 Task: Create List Focus Groups in Board Brand Development Strategies to Workspace Executive Assistance. Create List Customer Interviews in Board Voice of Employee Surveys and Analysis to Workspace Executive Assistance. Create List Brand Positioning in Board Diversity and Inclusion Employee Training and Education Resources to Workspace Executive Assistance
Action: Mouse moved to (947, 515)
Screenshot: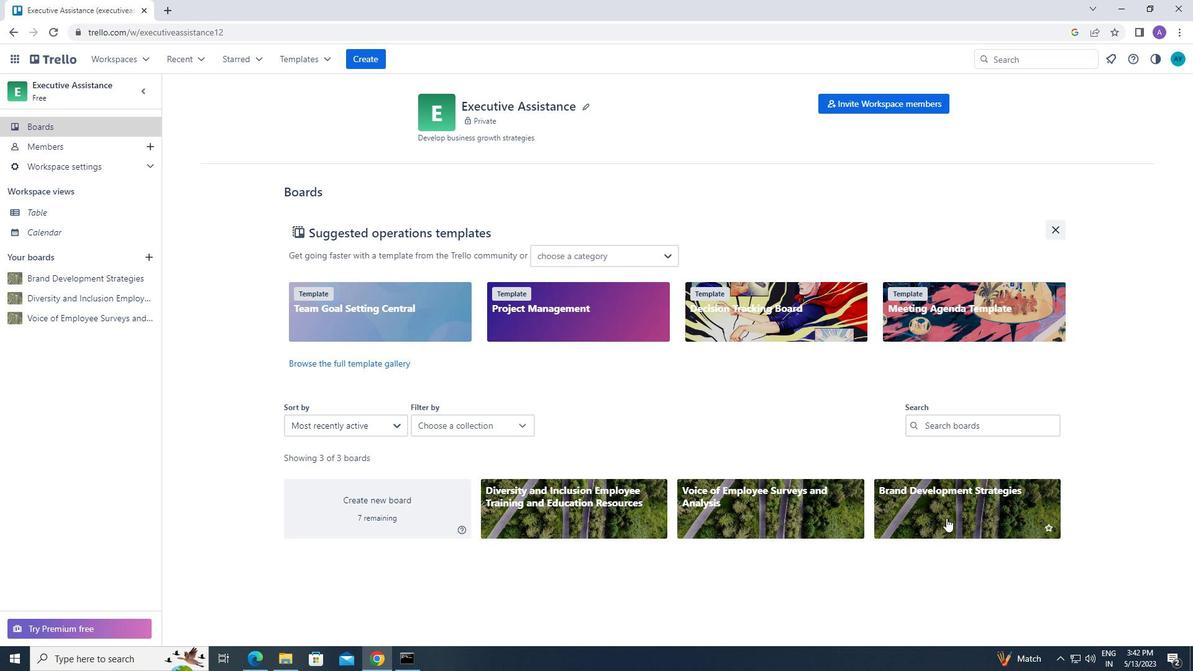 
Action: Mouse pressed left at (947, 515)
Screenshot: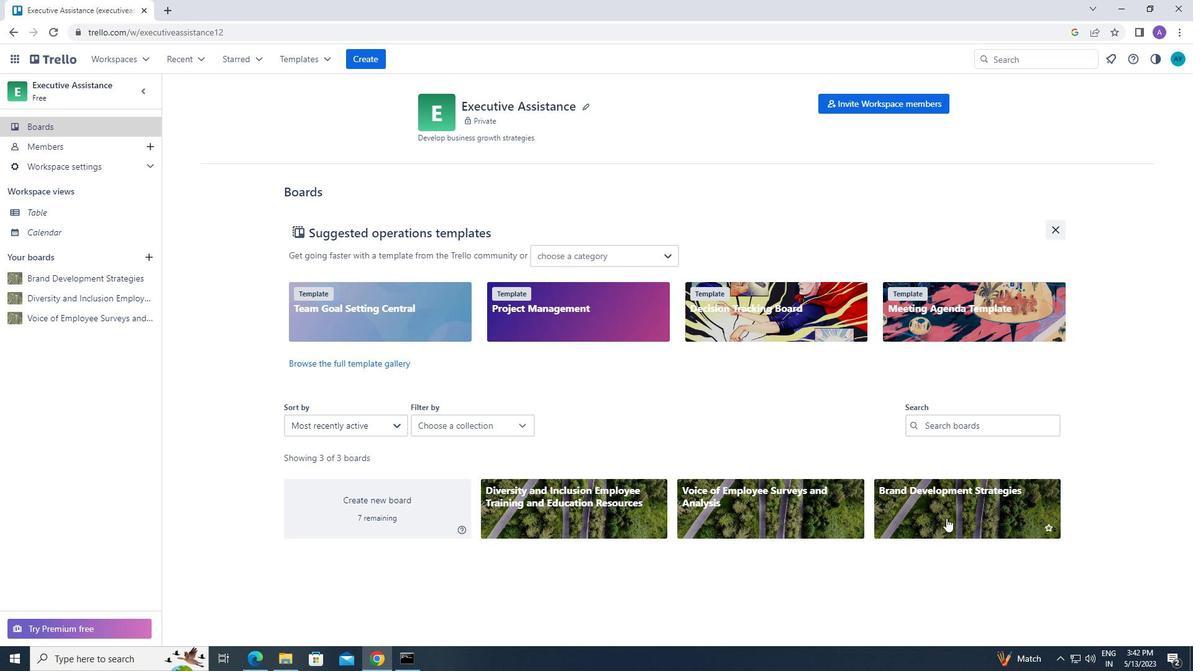 
Action: Mouse moved to (276, 130)
Screenshot: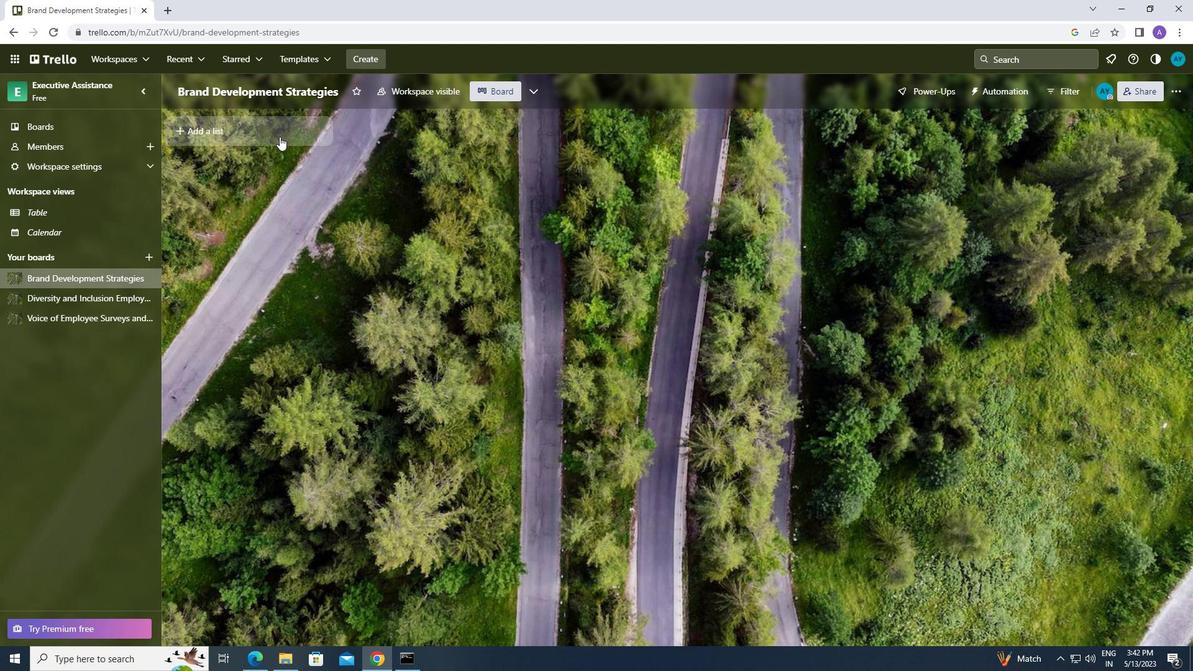 
Action: Mouse pressed left at (276, 130)
Screenshot: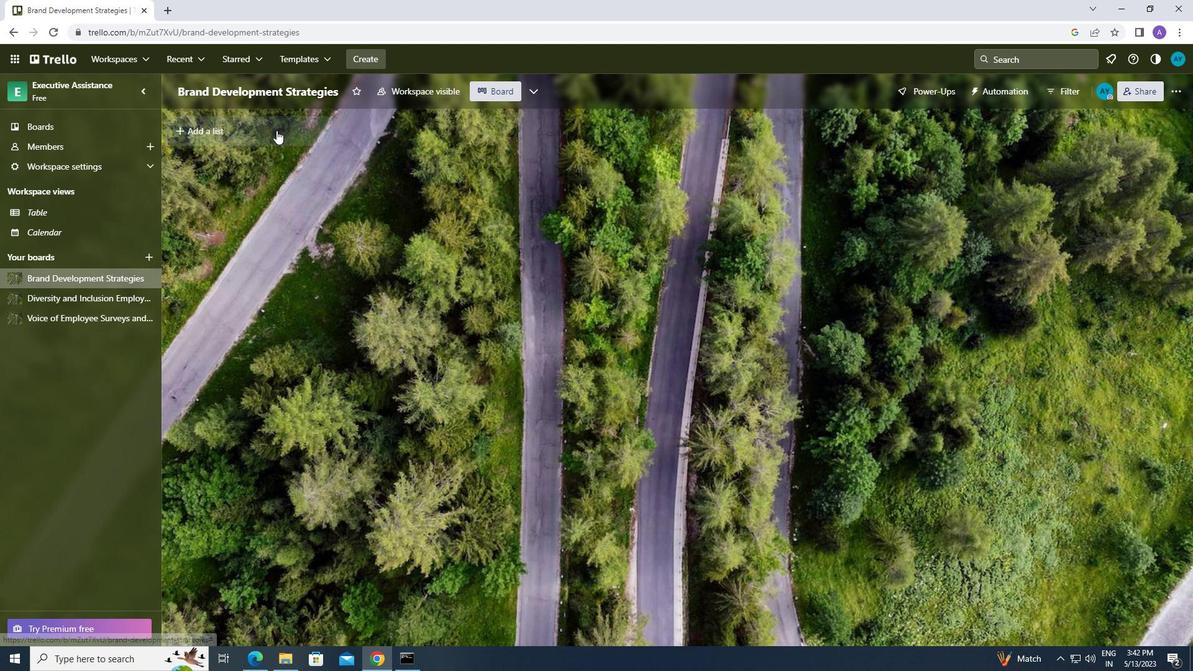 
Action: Mouse moved to (274, 134)
Screenshot: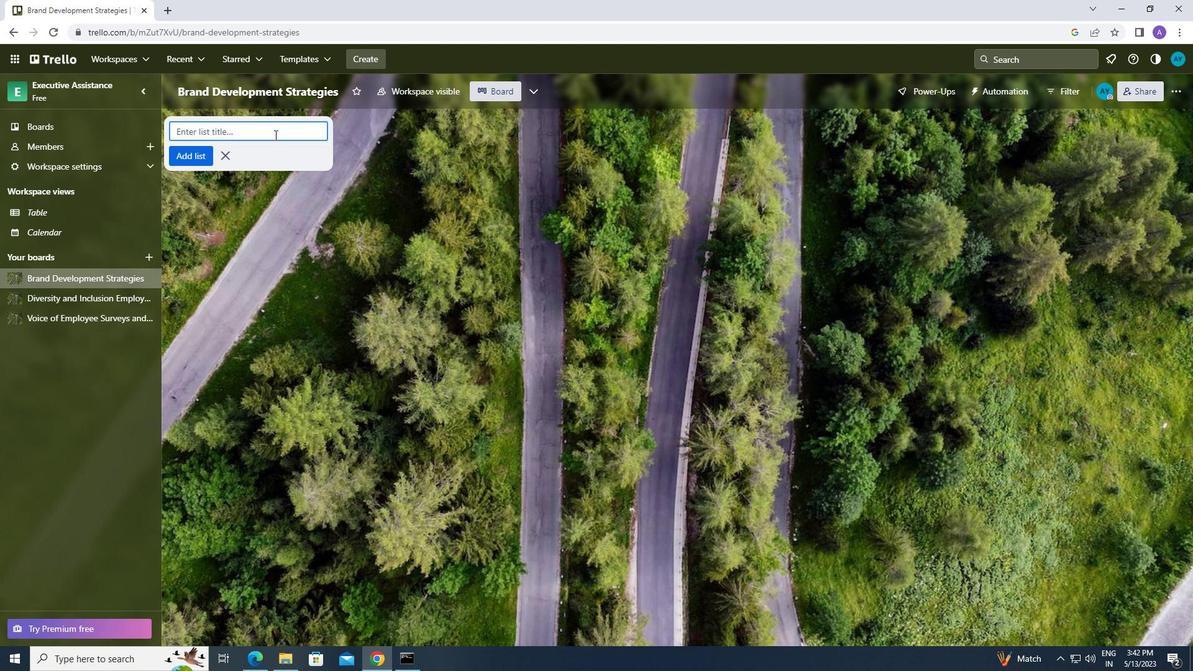 
Action: Mouse pressed left at (274, 134)
Screenshot: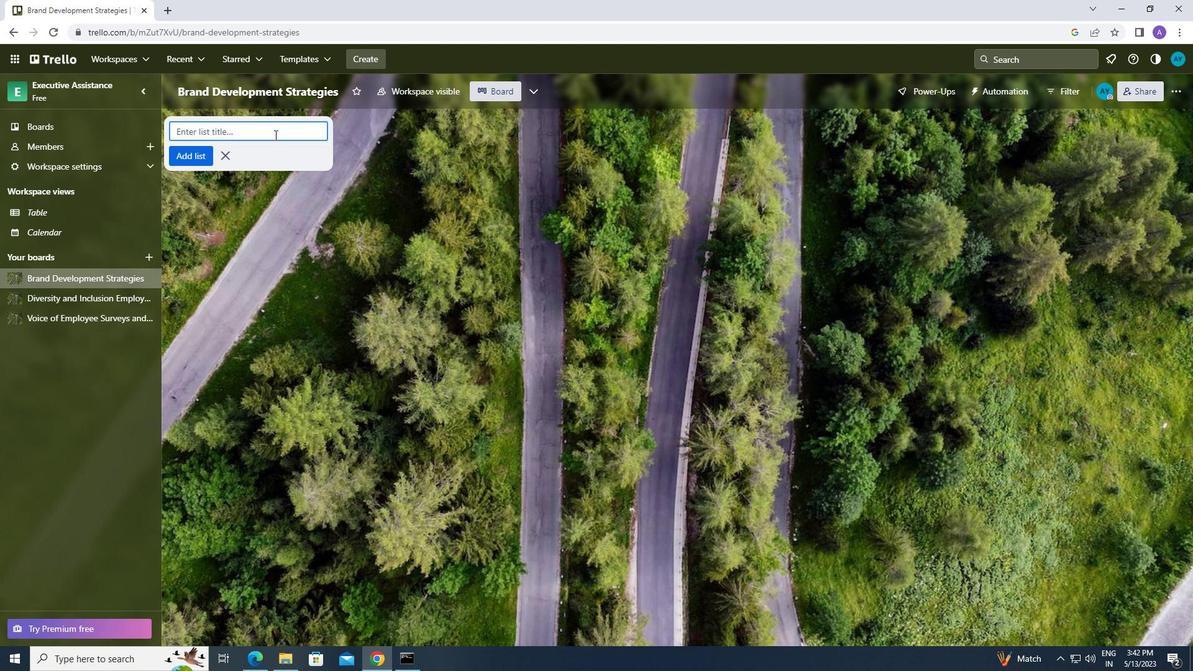 
Action: Key pressed <Key.caps_lock>f<Key.caps_lock>ocue<Key.space><Key.caps_lock>g<Key.caps_lock>roups<Key.enter>
Screenshot: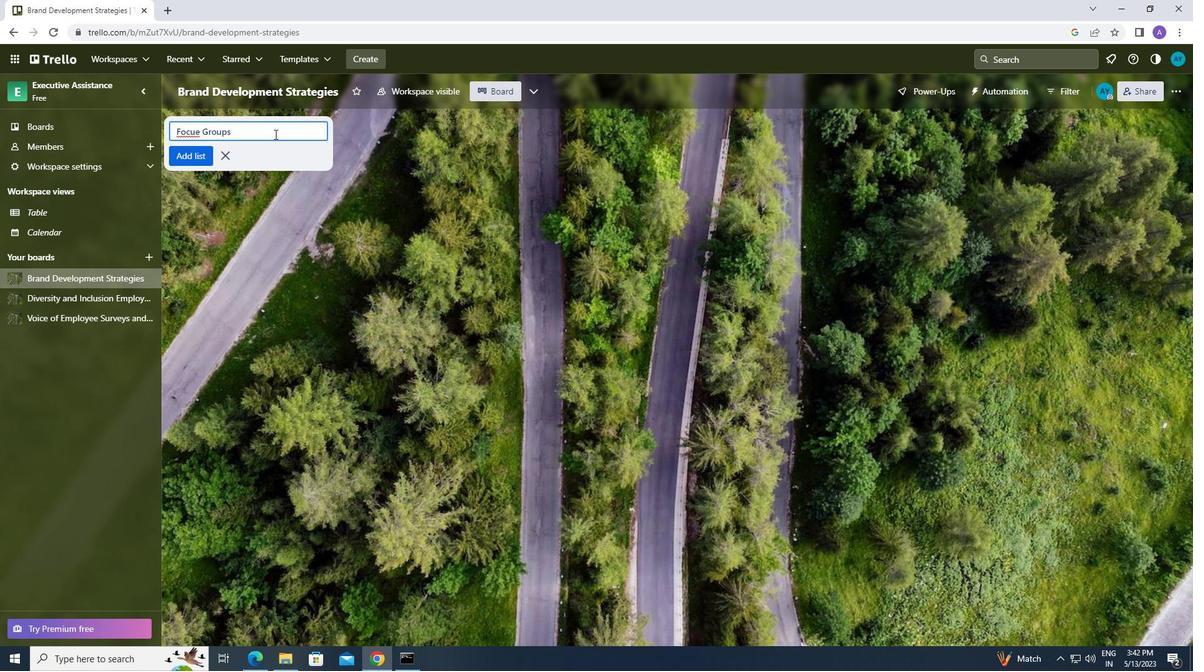 
Action: Mouse moved to (133, 55)
Screenshot: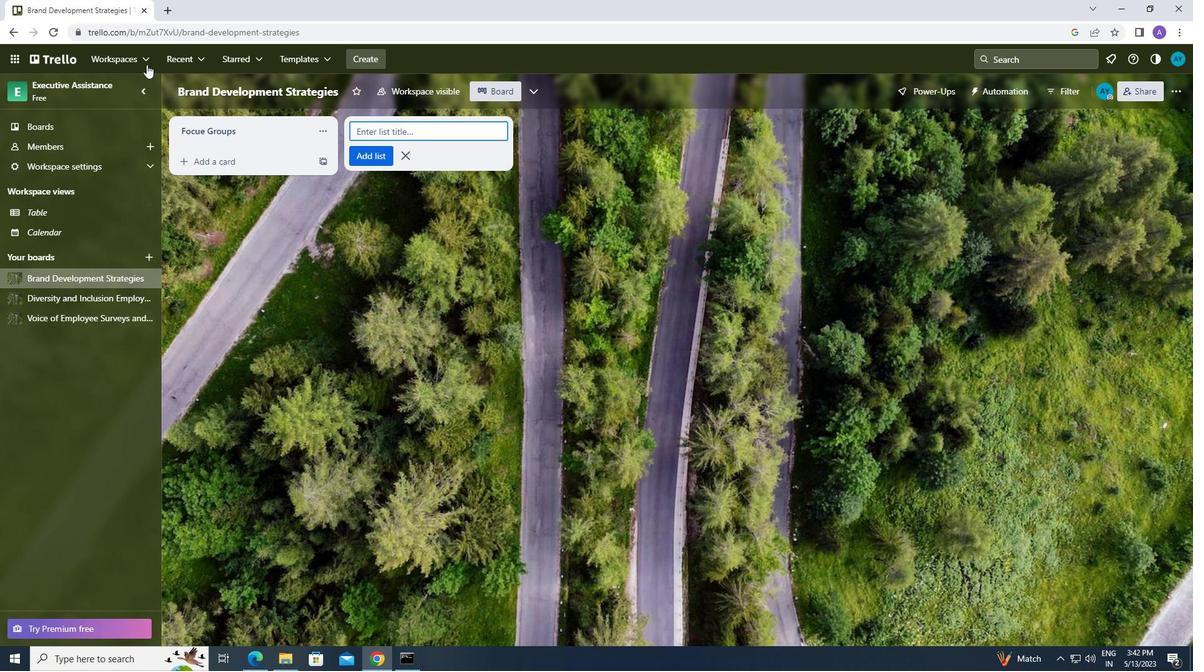 
Action: Mouse pressed left at (133, 55)
Screenshot: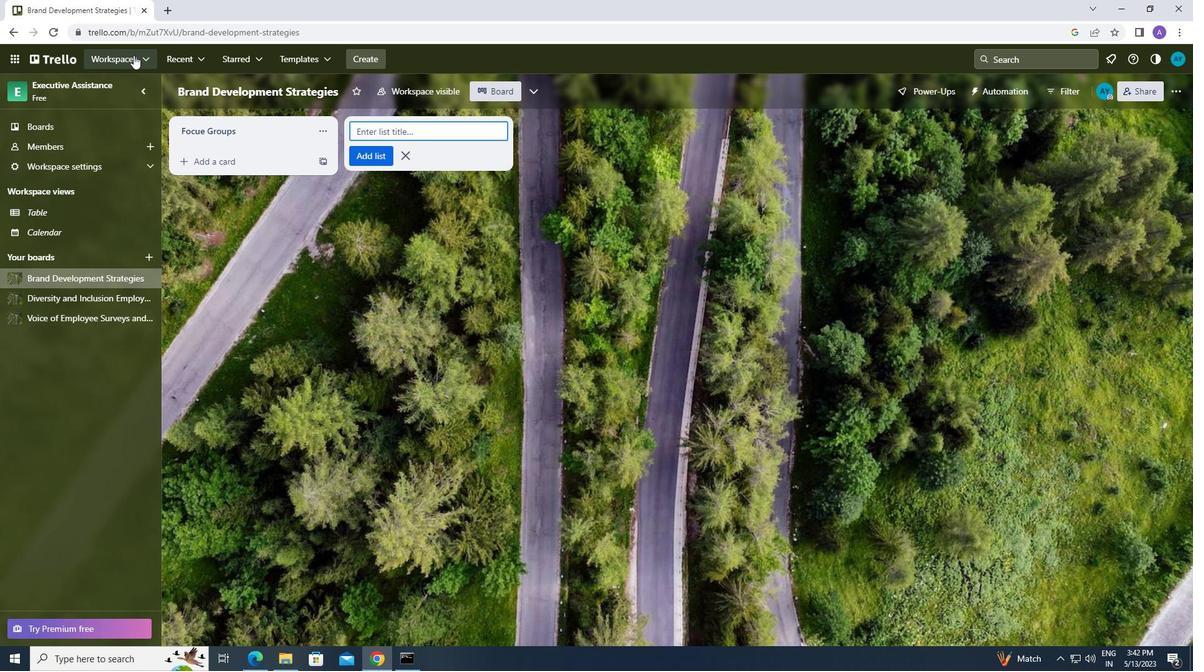 
Action: Mouse moved to (154, 328)
Screenshot: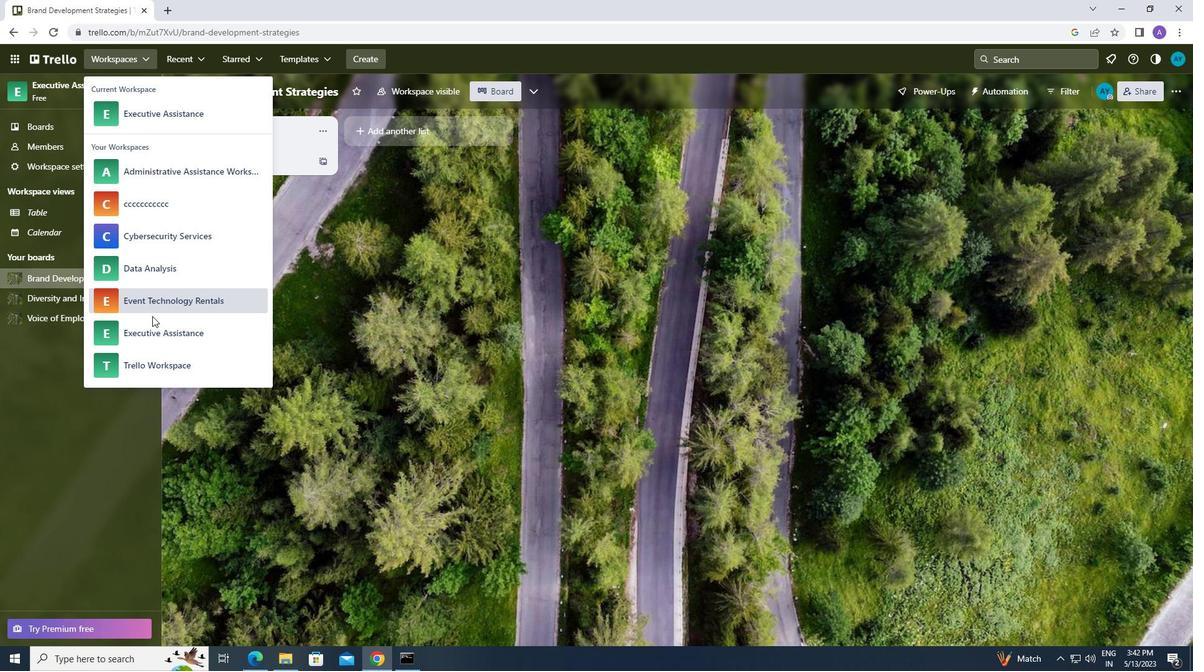 
Action: Mouse pressed left at (154, 328)
Screenshot: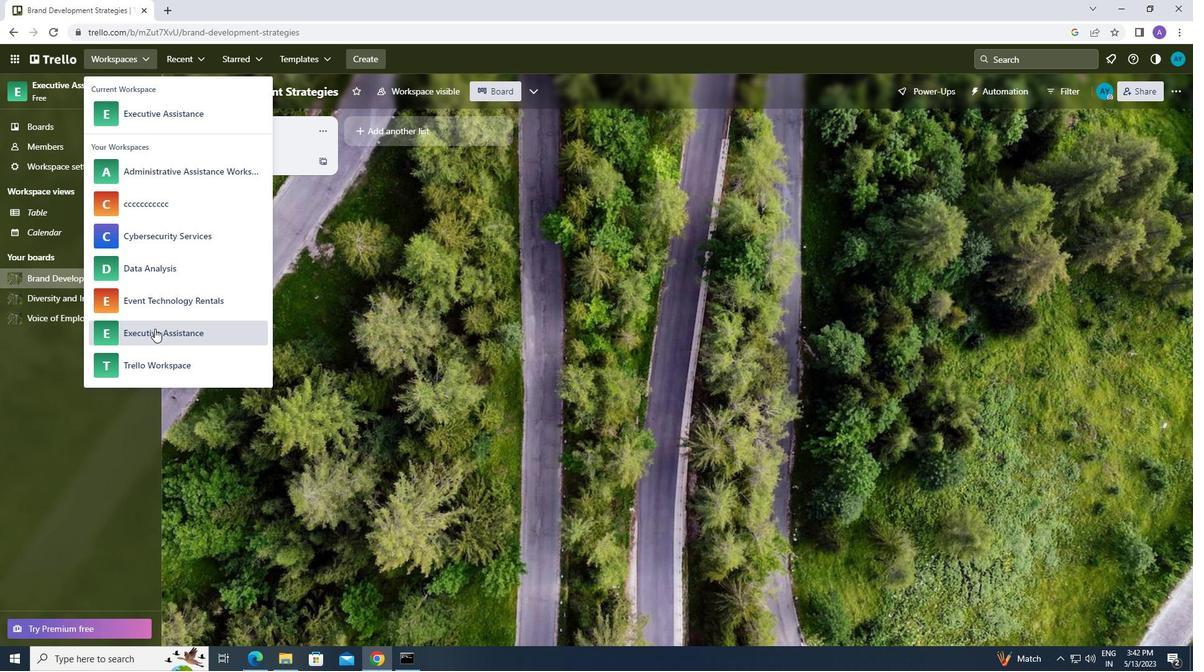 
Action: Mouse moved to (753, 506)
Screenshot: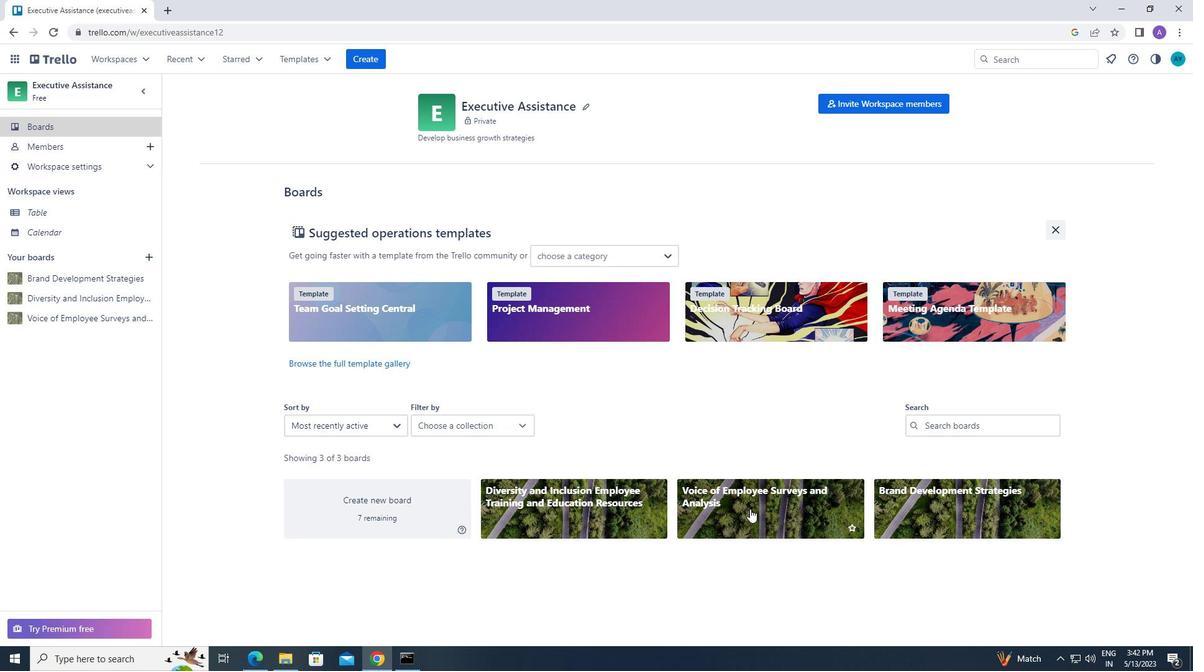 
Action: Mouse pressed left at (753, 506)
Screenshot: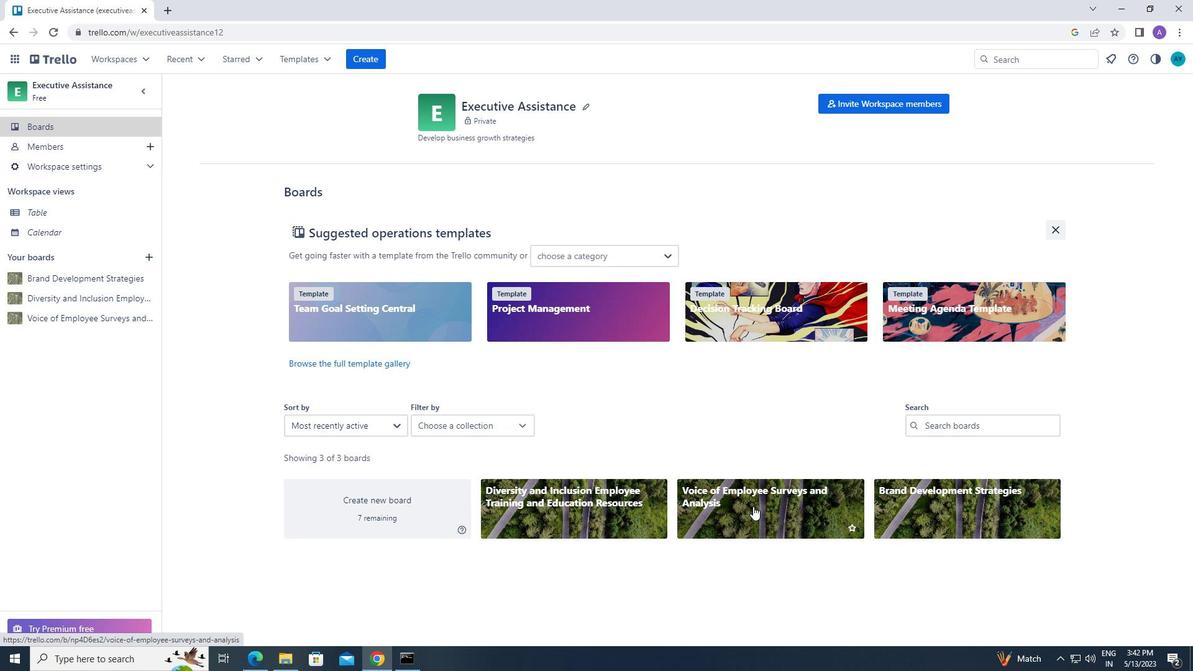 
Action: Mouse moved to (294, 120)
Screenshot: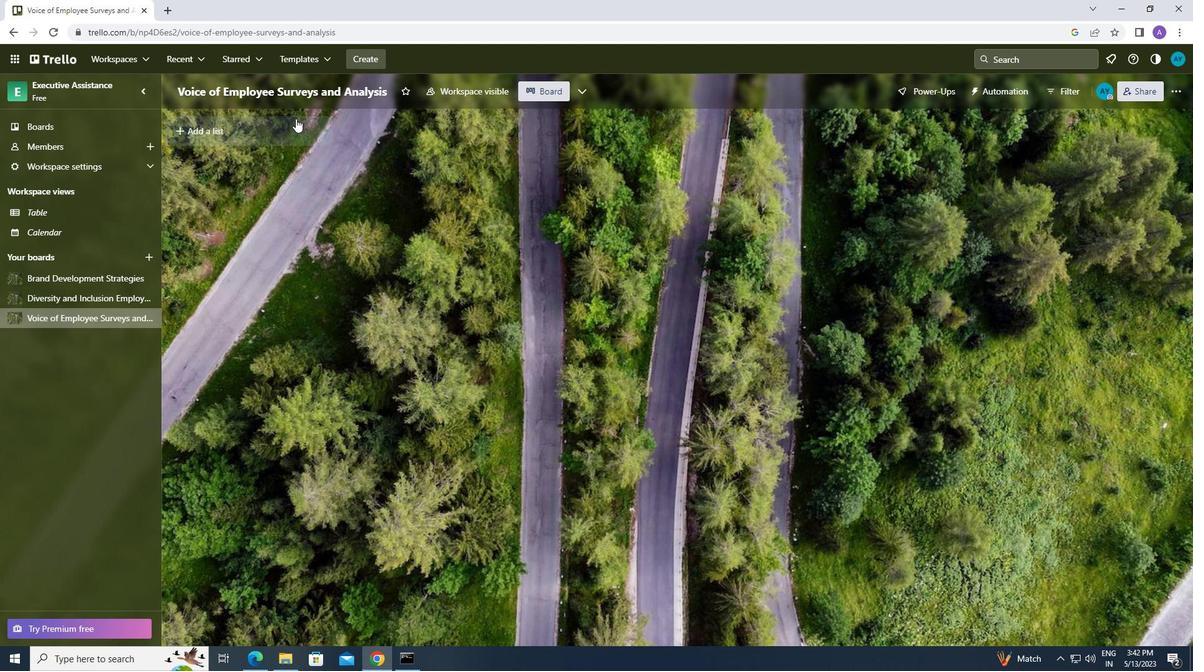 
Action: Mouse pressed left at (294, 120)
Screenshot: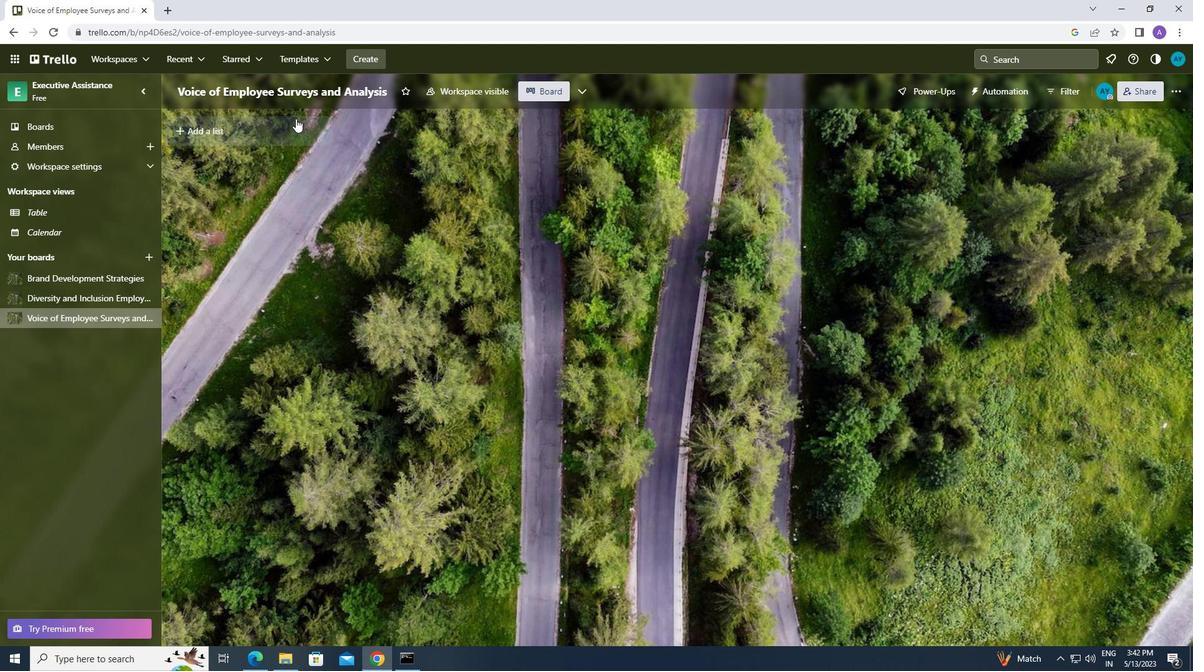 
Action: Mouse moved to (272, 128)
Screenshot: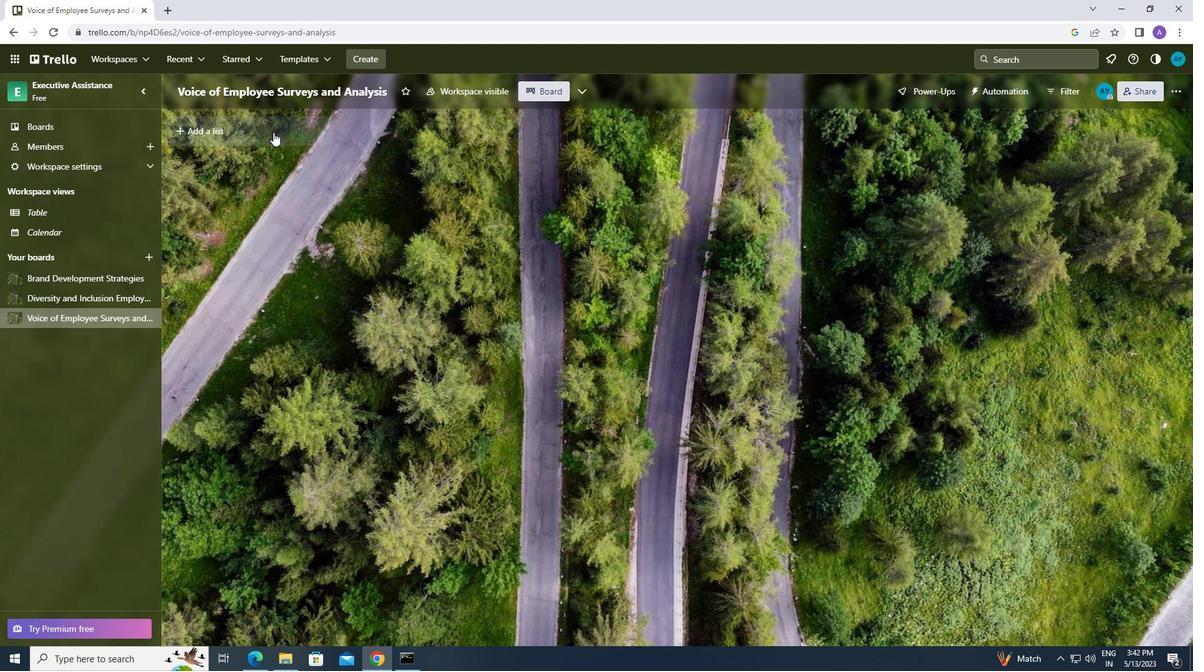 
Action: Mouse pressed left at (272, 128)
Screenshot: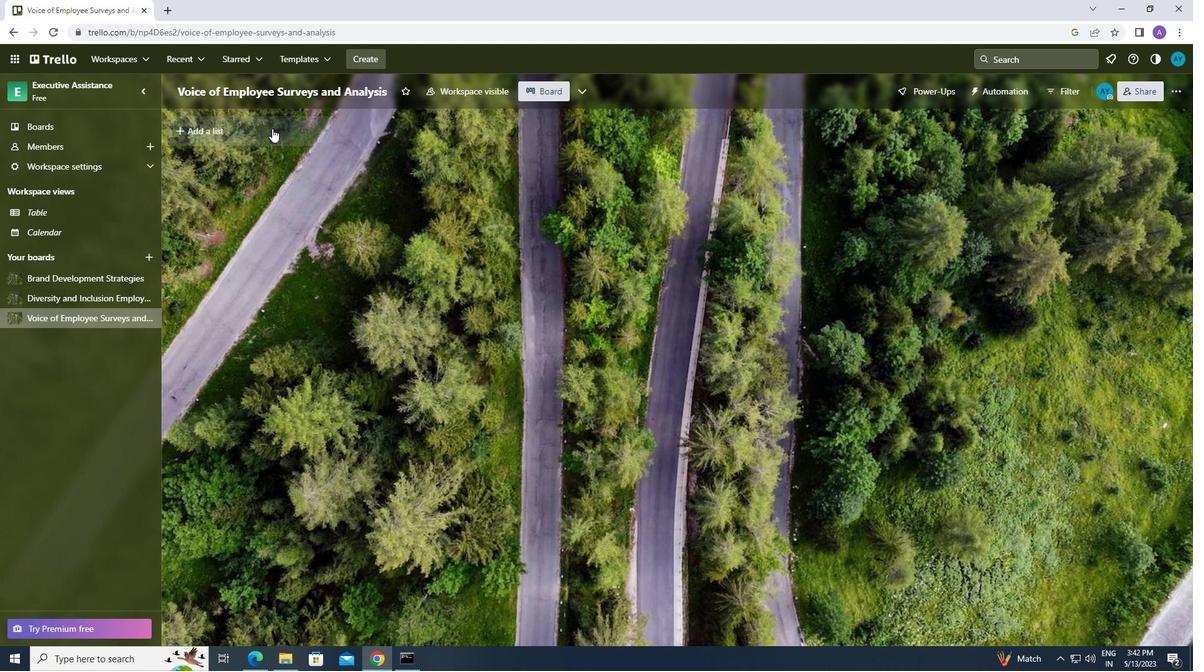 
Action: Mouse moved to (274, 127)
Screenshot: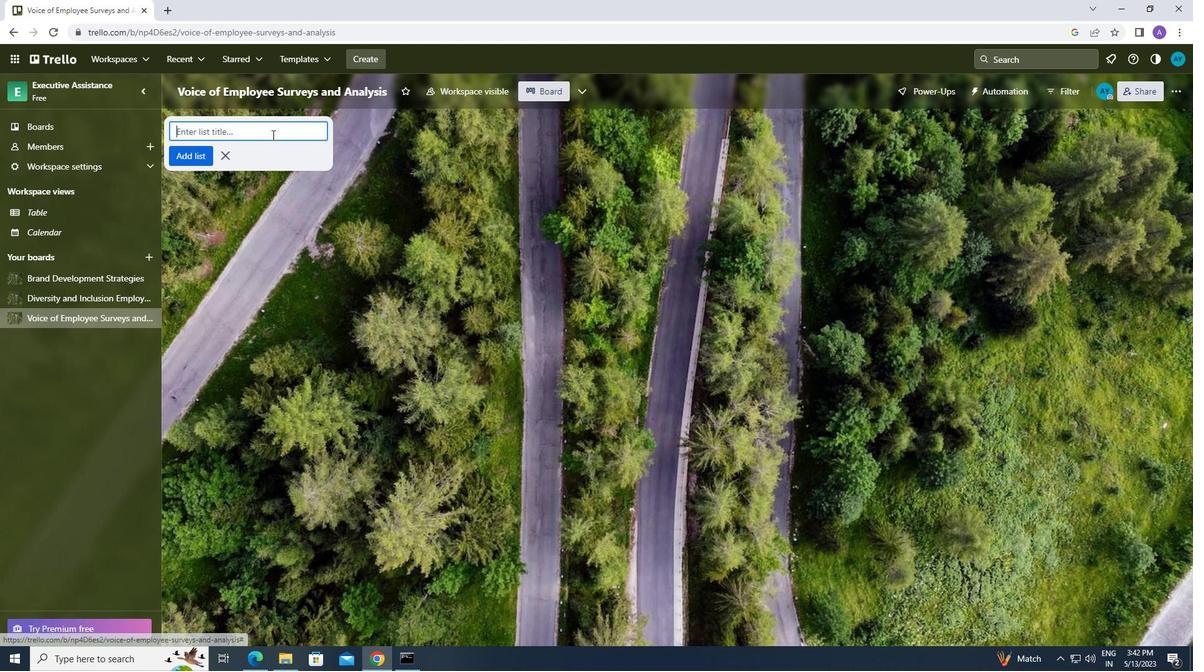 
Action: Mouse pressed left at (274, 127)
Screenshot: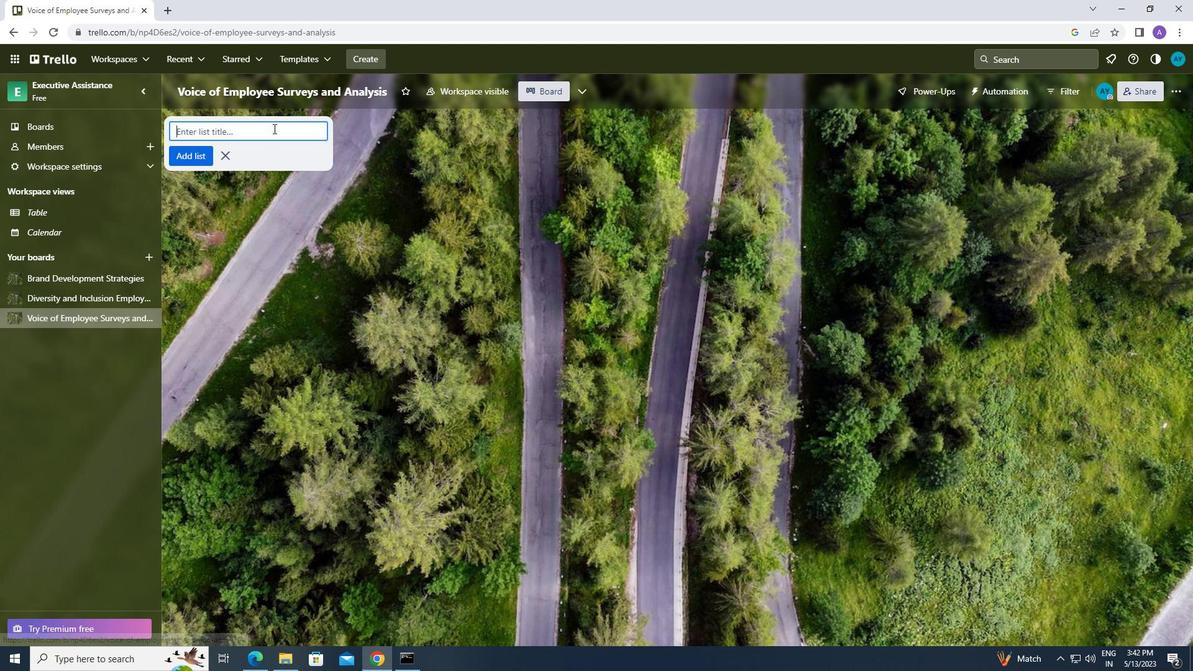 
Action: Key pressed <Key.caps_lock>c<Key.caps_lock>ustomer<Key.space><Key.caps_lock>i<Key.caps_lock>nterviews<Key.enter>
Screenshot: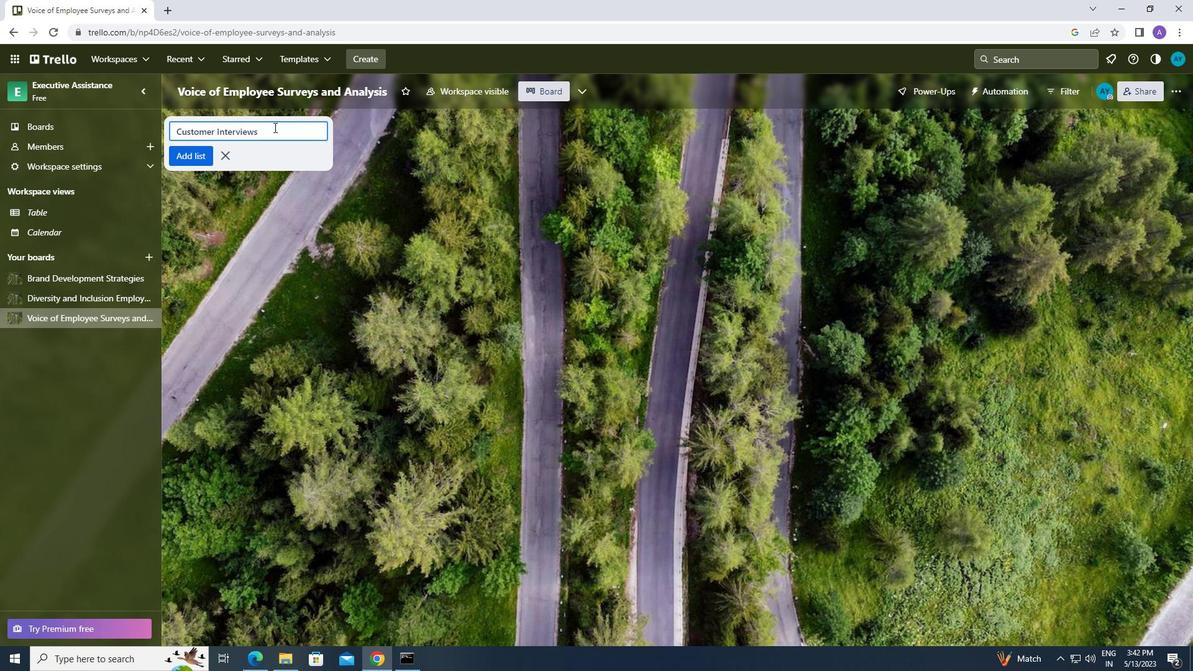 
Action: Mouse moved to (132, 58)
Screenshot: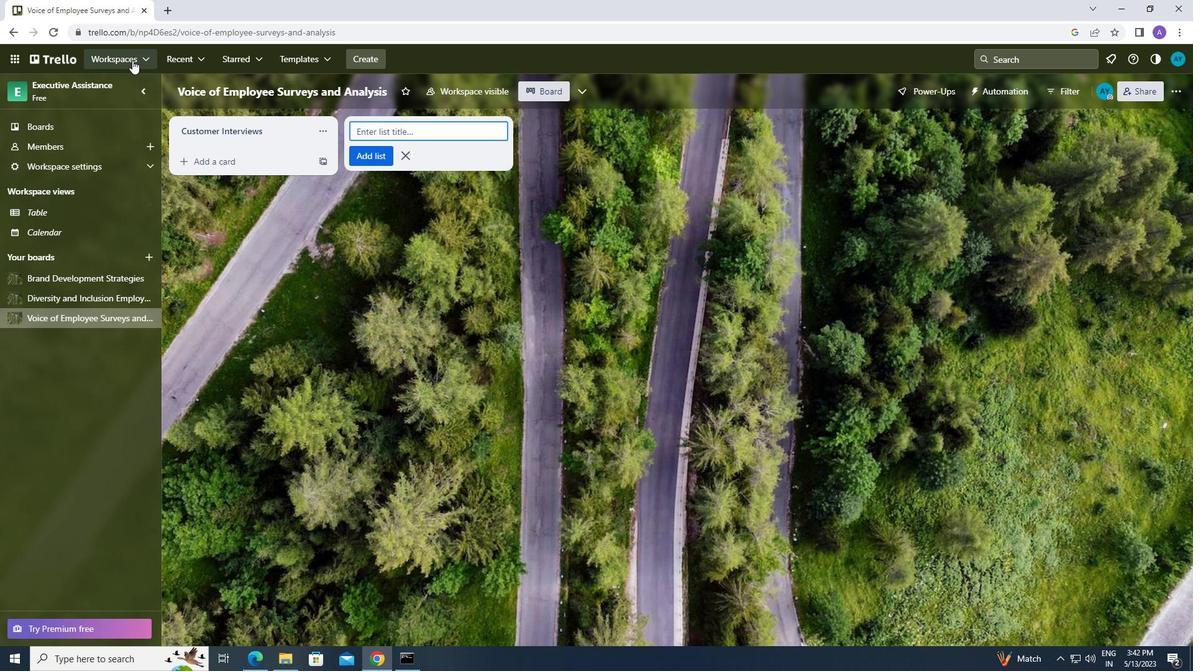 
Action: Mouse pressed left at (132, 58)
Screenshot: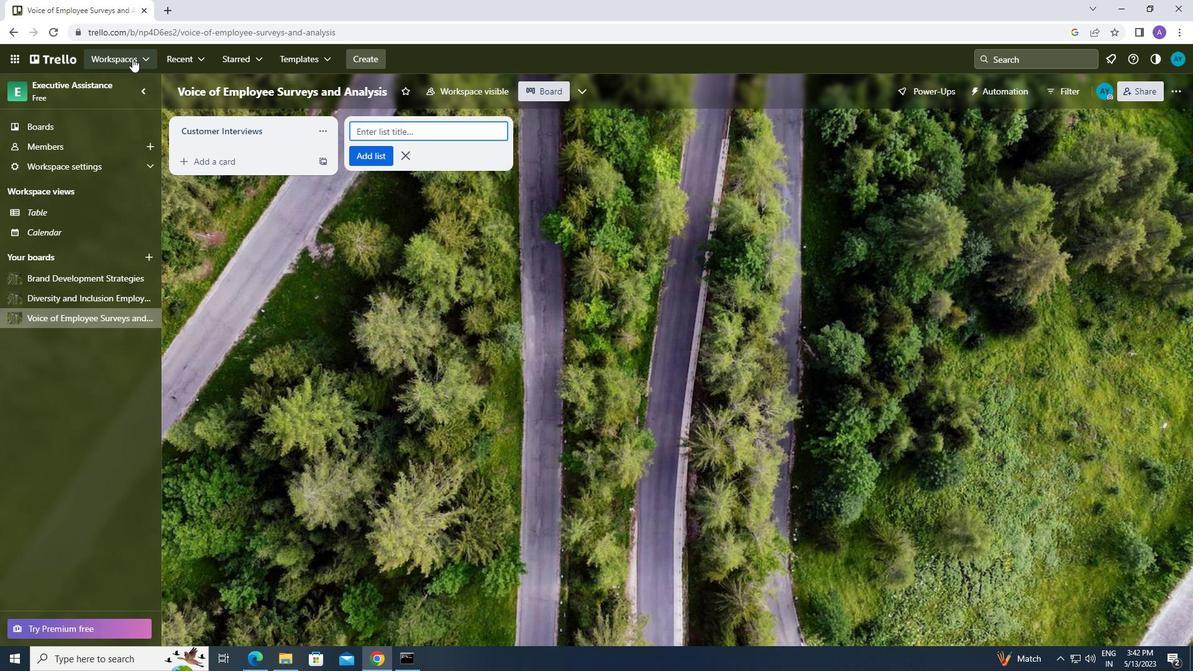 
Action: Mouse moved to (172, 332)
Screenshot: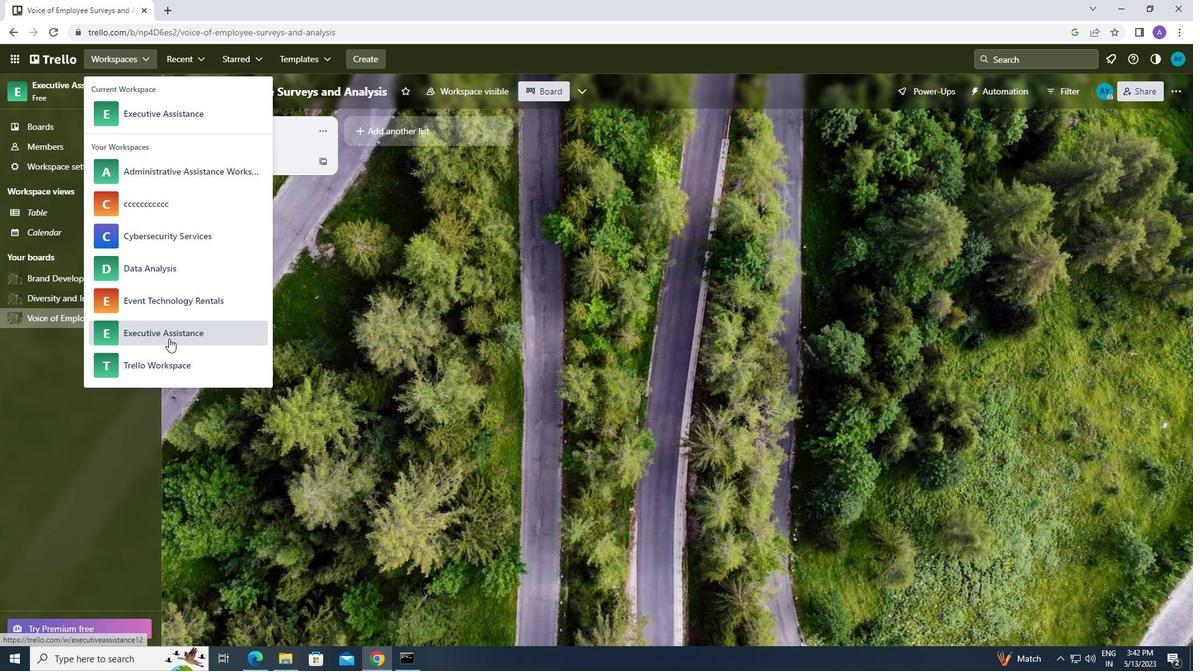 
Action: Mouse pressed left at (172, 332)
Screenshot: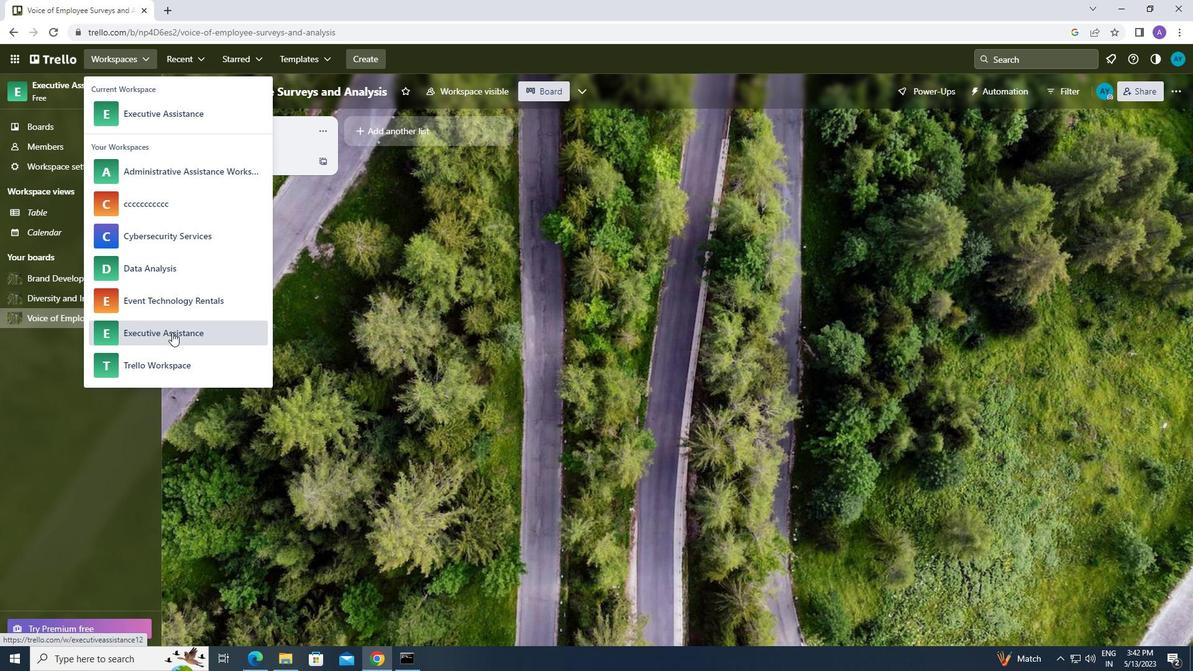 
Action: Mouse moved to (561, 503)
Screenshot: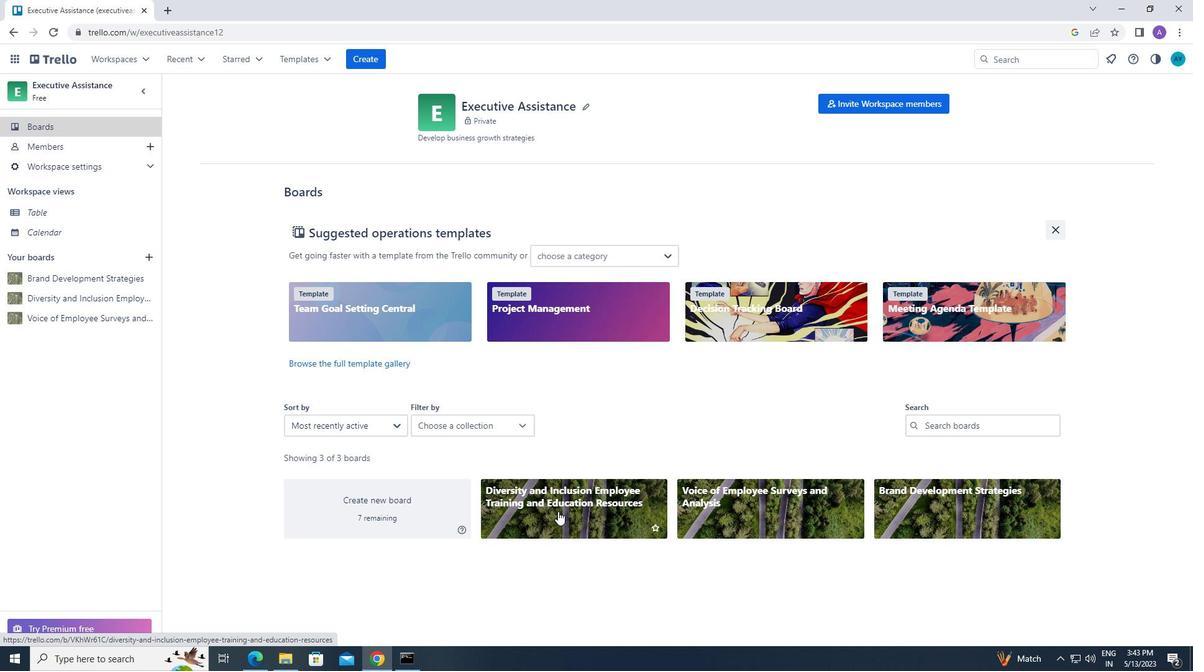 
Action: Mouse pressed left at (561, 503)
Screenshot: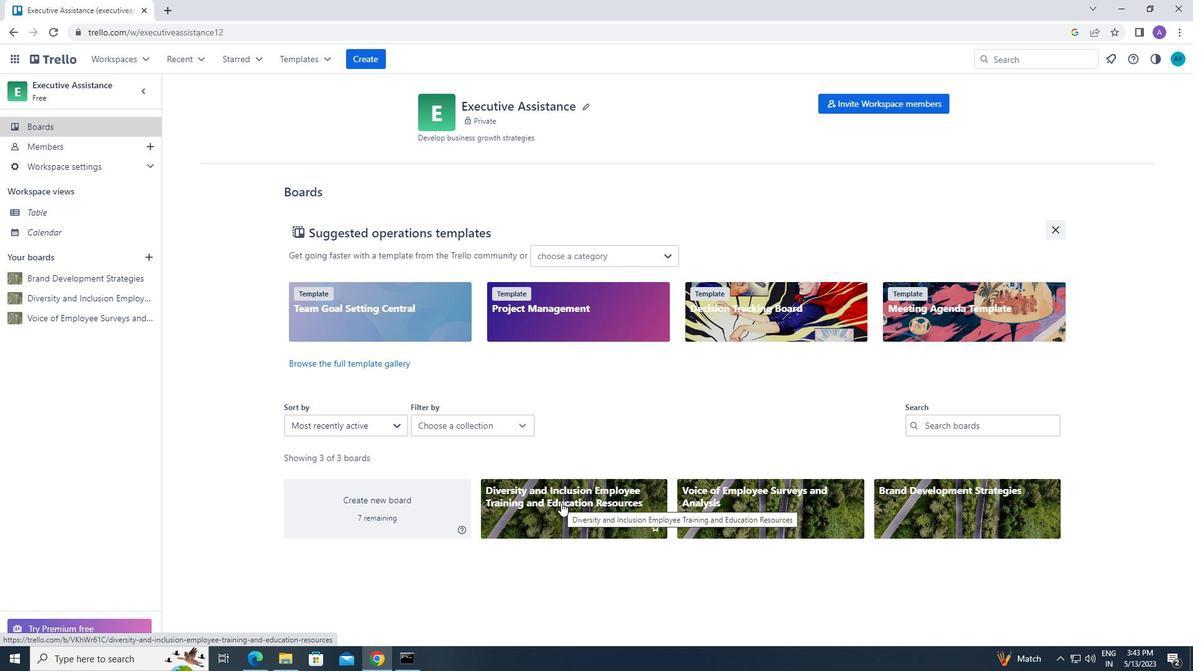 
Action: Mouse moved to (257, 119)
Screenshot: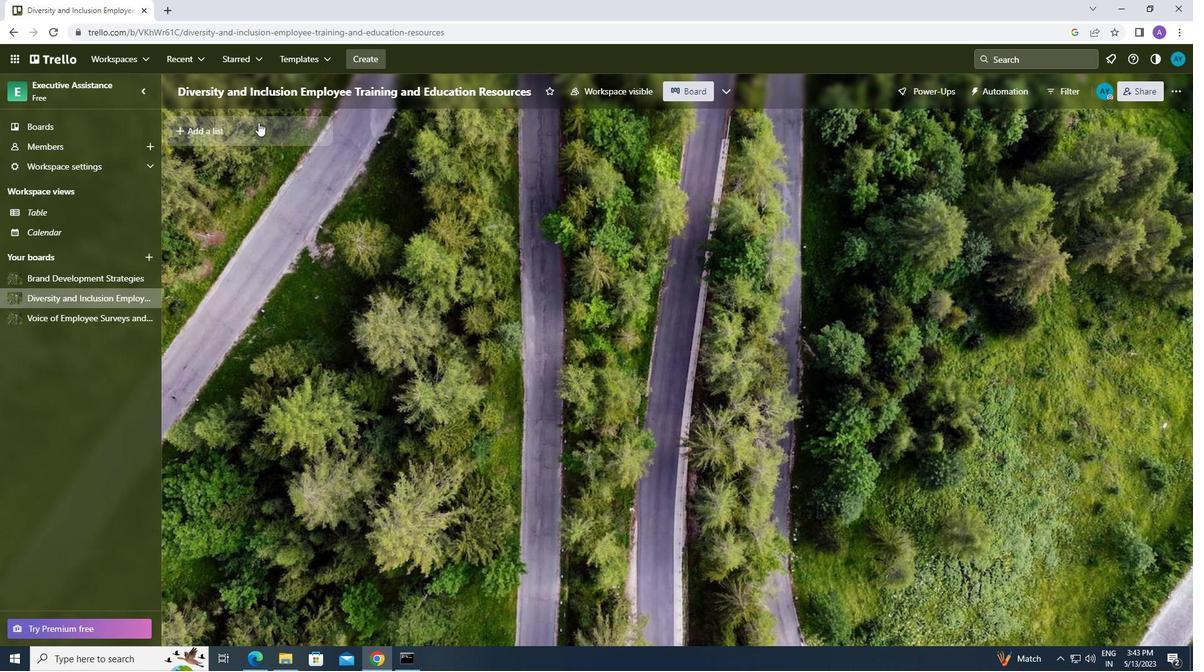 
Action: Mouse pressed left at (257, 119)
Screenshot: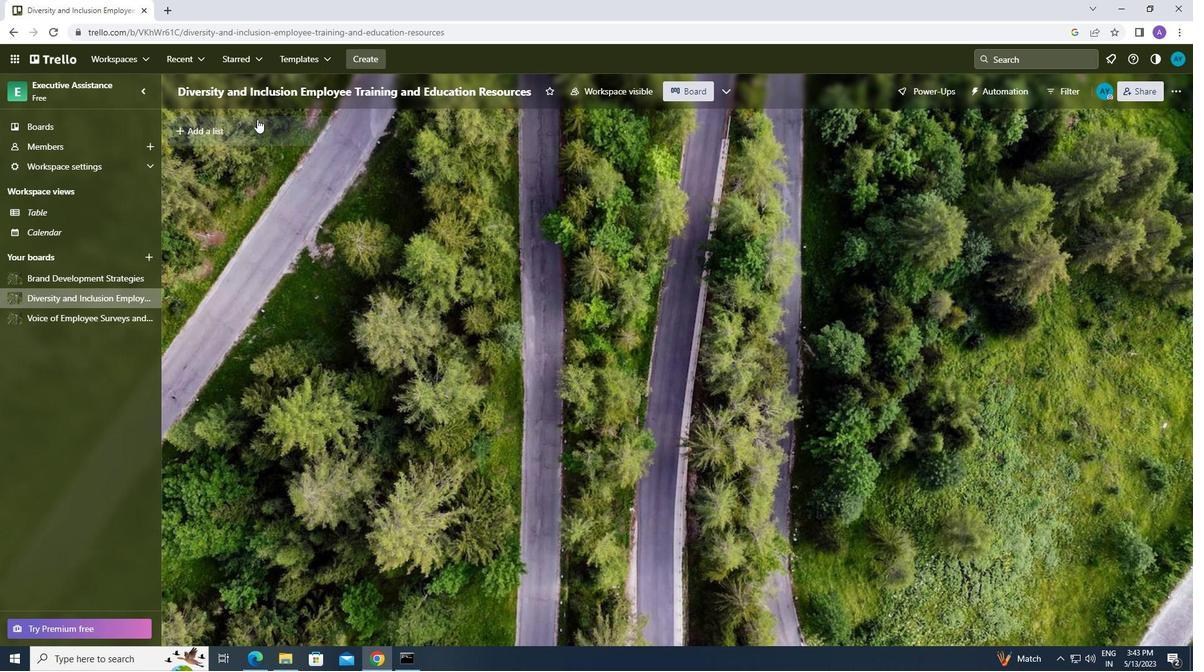 
Action: Mouse moved to (257, 130)
Screenshot: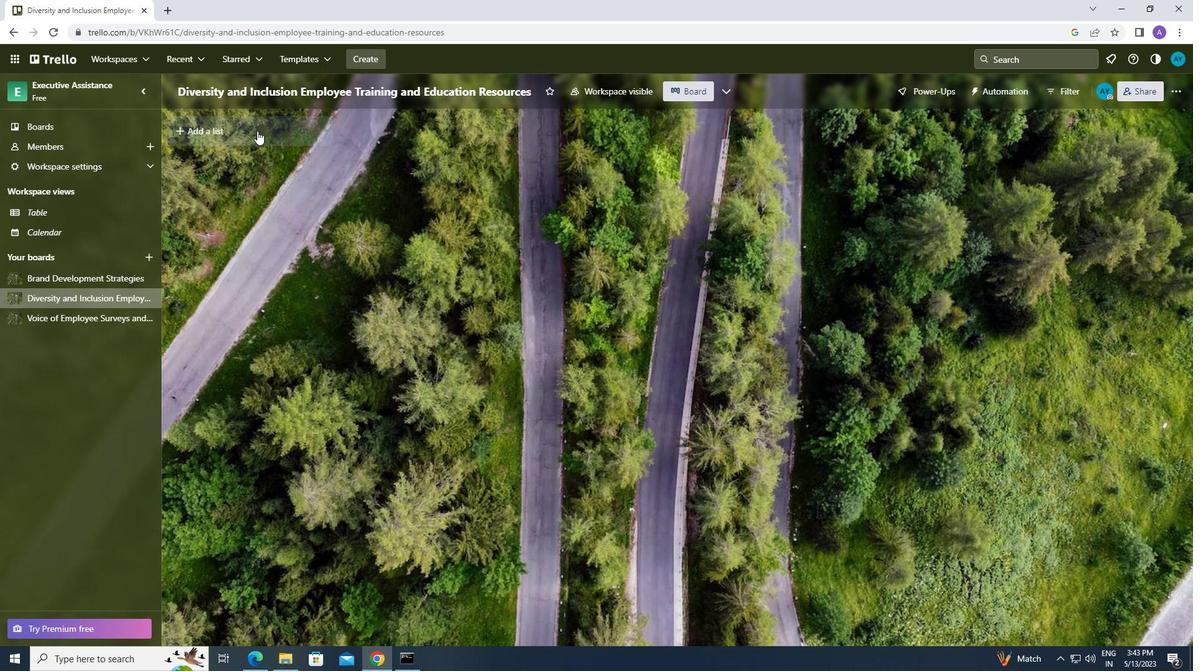 
Action: Mouse pressed left at (257, 130)
Screenshot: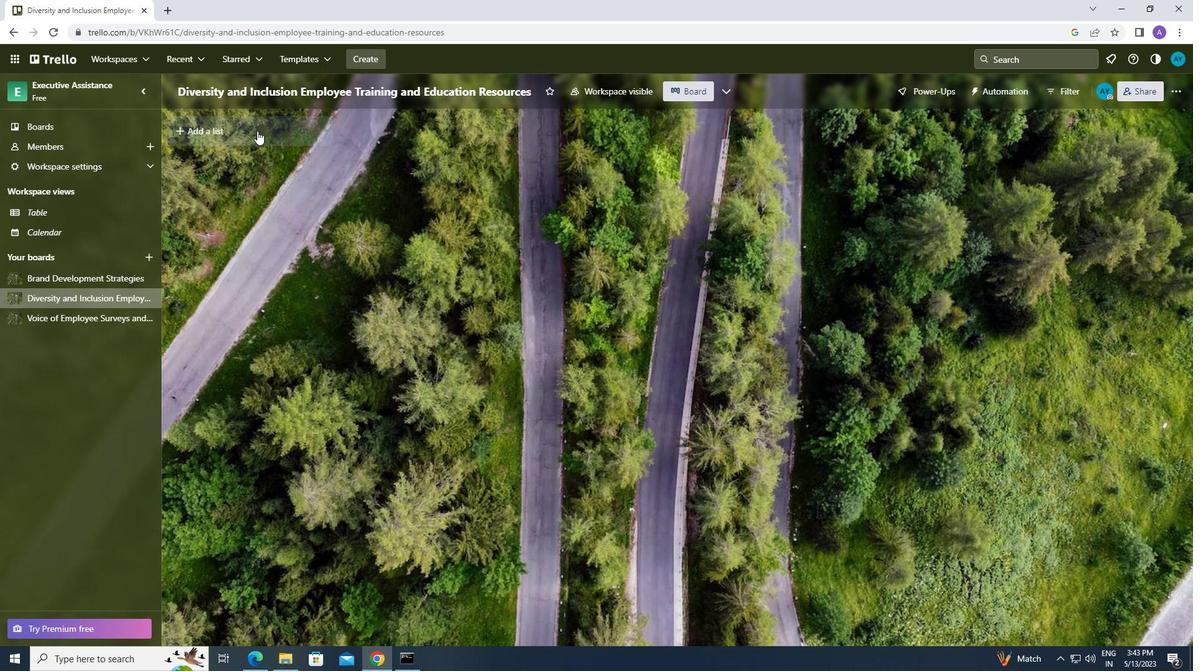 
Action: Mouse moved to (260, 129)
Screenshot: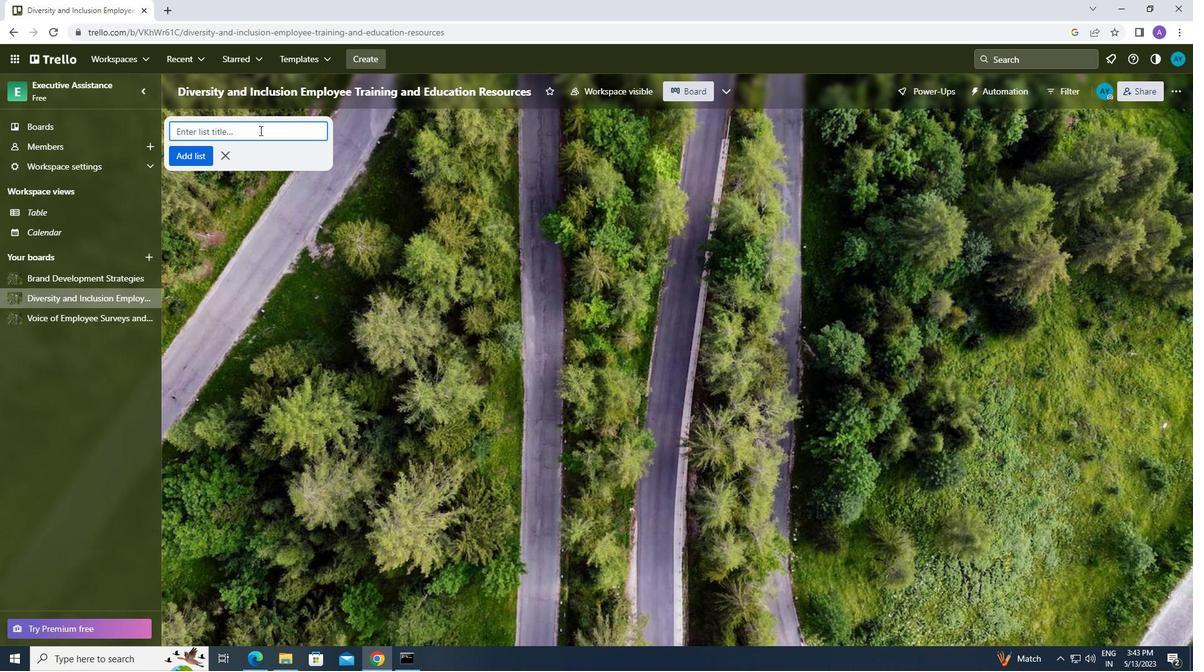 
Action: Mouse pressed left at (260, 129)
Screenshot: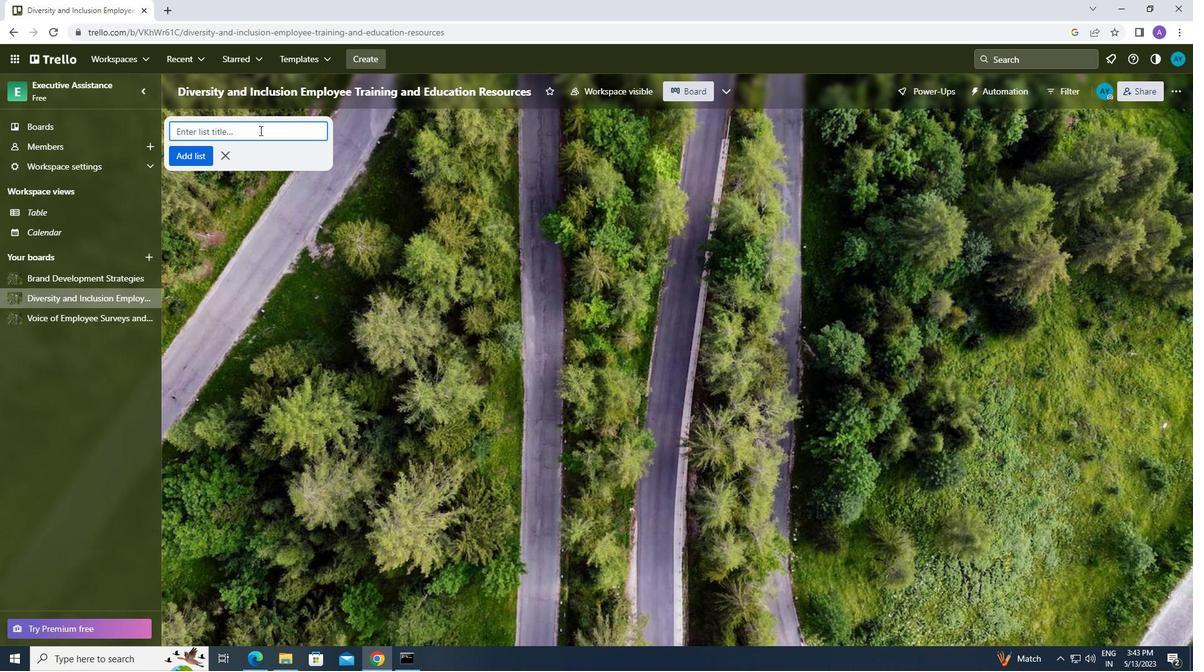 
Action: Key pressed <Key.caps_lock>b<Key.caps_lock>rand<Key.space><Key.caps_lock>p<Key.caps_lock>ositioning<Key.enter>
Screenshot: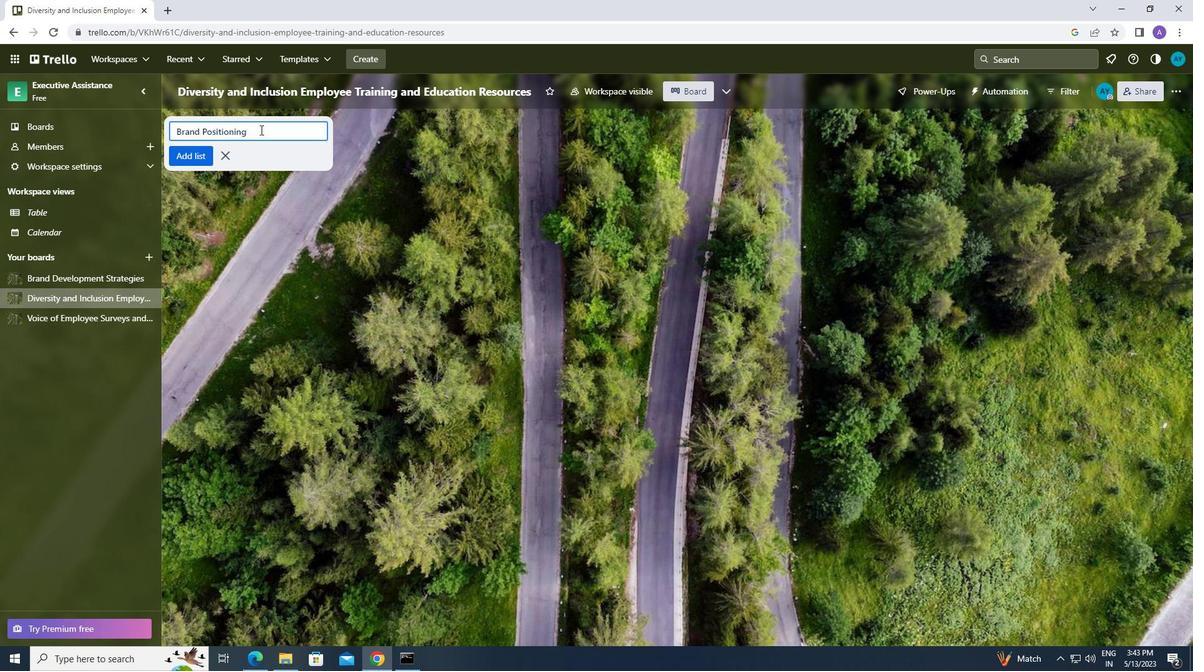 
